 Task: Search for an email from 'sandeep.softage1@outlook.com' with the subject 'Incident sent a message' and categorize it as 'Red category'.
Action: Mouse moved to (348, 6)
Screenshot: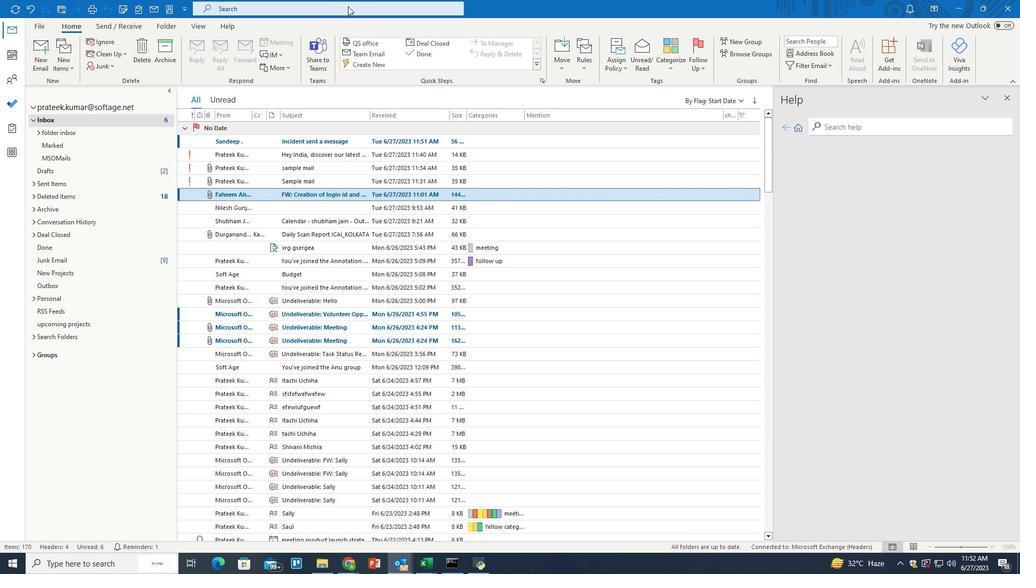 
Action: Mouse pressed left at (348, 6)
Screenshot: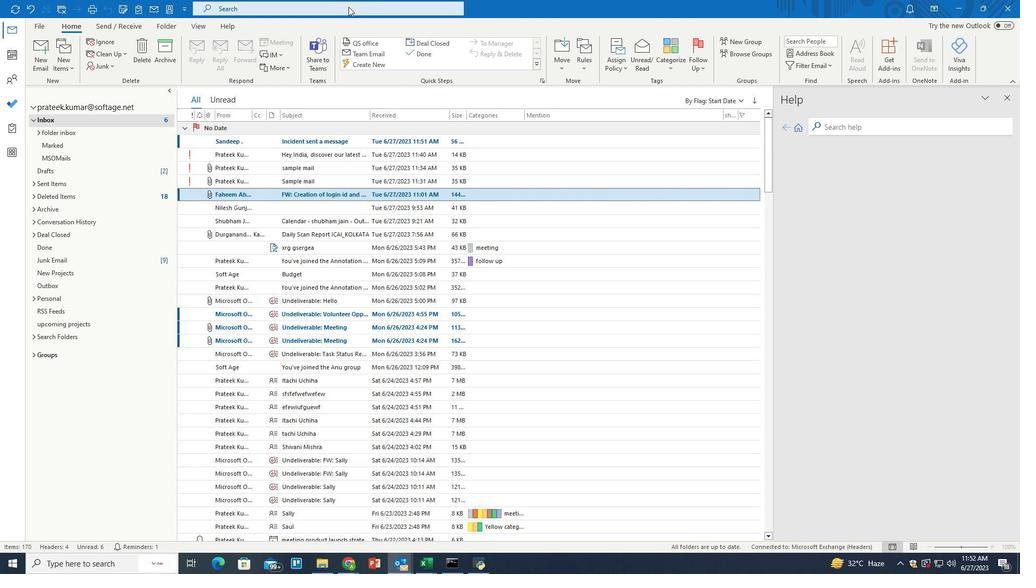 
Action: Mouse moved to (503, 6)
Screenshot: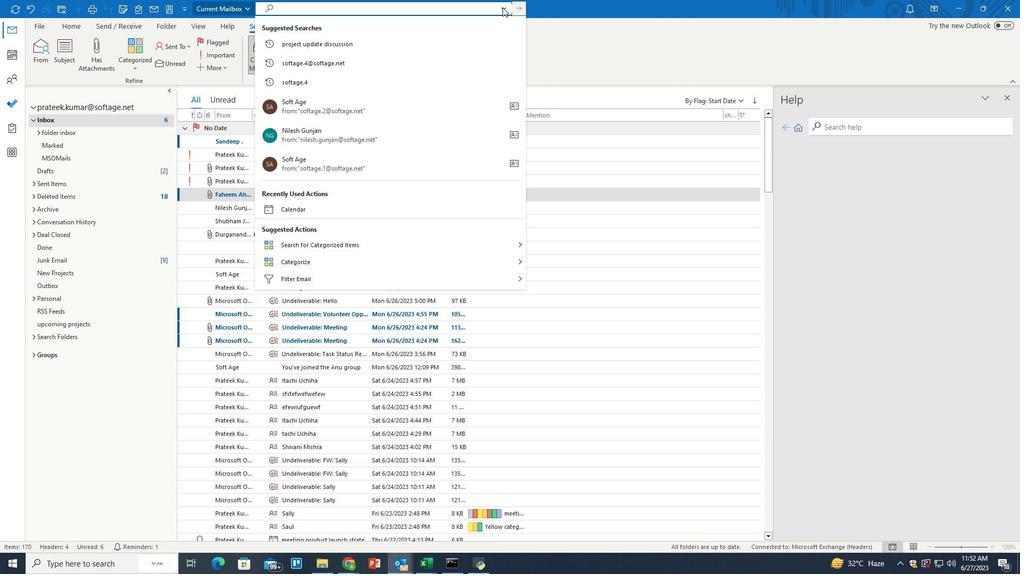 
Action: Mouse pressed left at (503, 6)
Screenshot: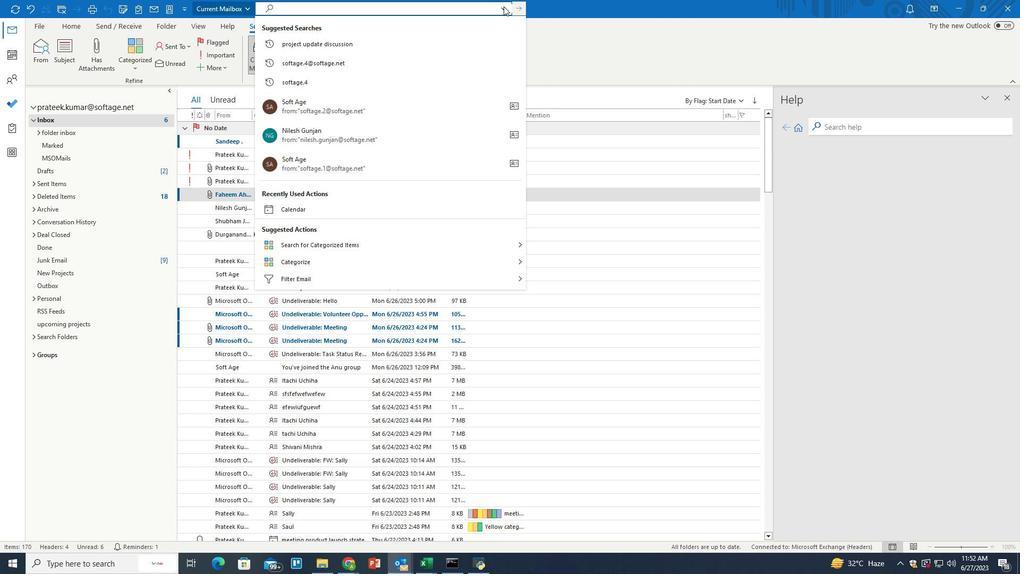 
Action: Mouse moved to (495, 26)
Screenshot: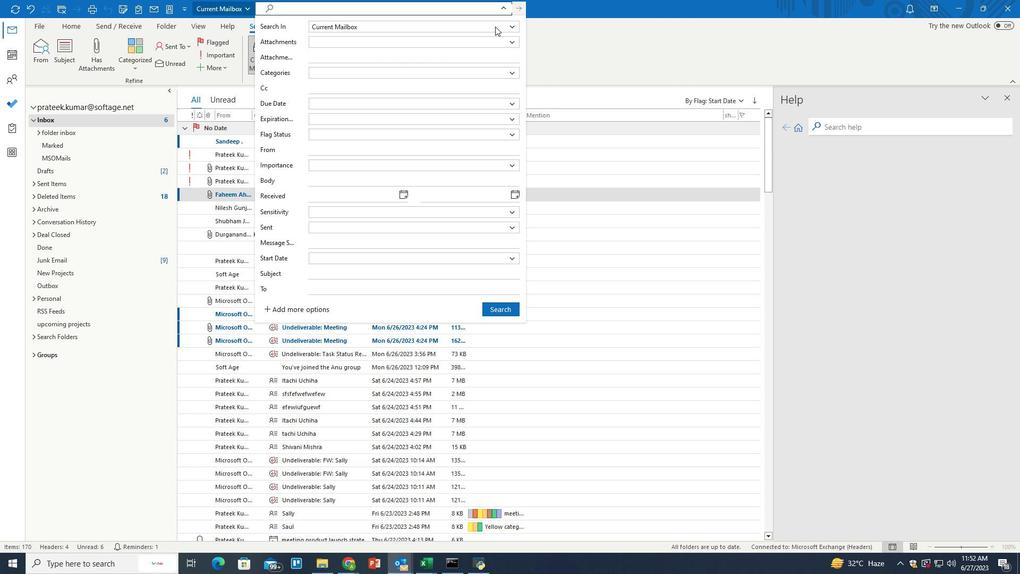 
Action: Mouse pressed left at (495, 26)
Screenshot: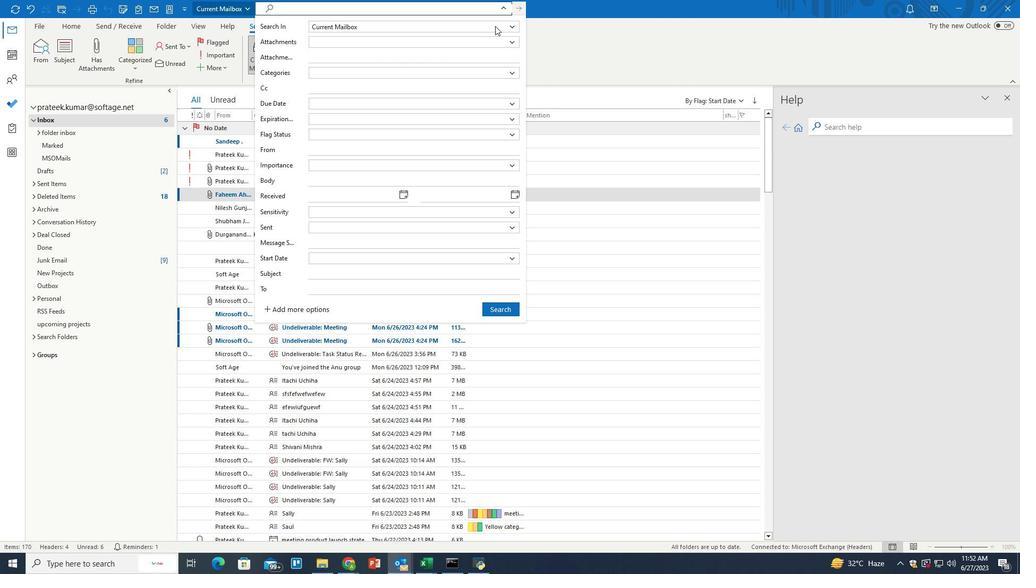 
Action: Mouse moved to (390, 54)
Screenshot: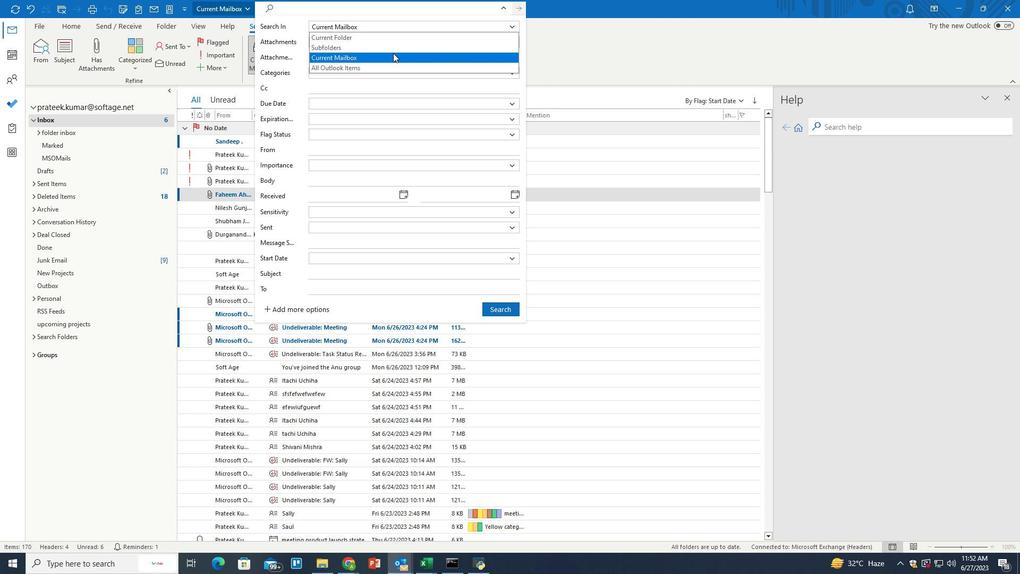 
Action: Mouse pressed left at (390, 54)
Screenshot: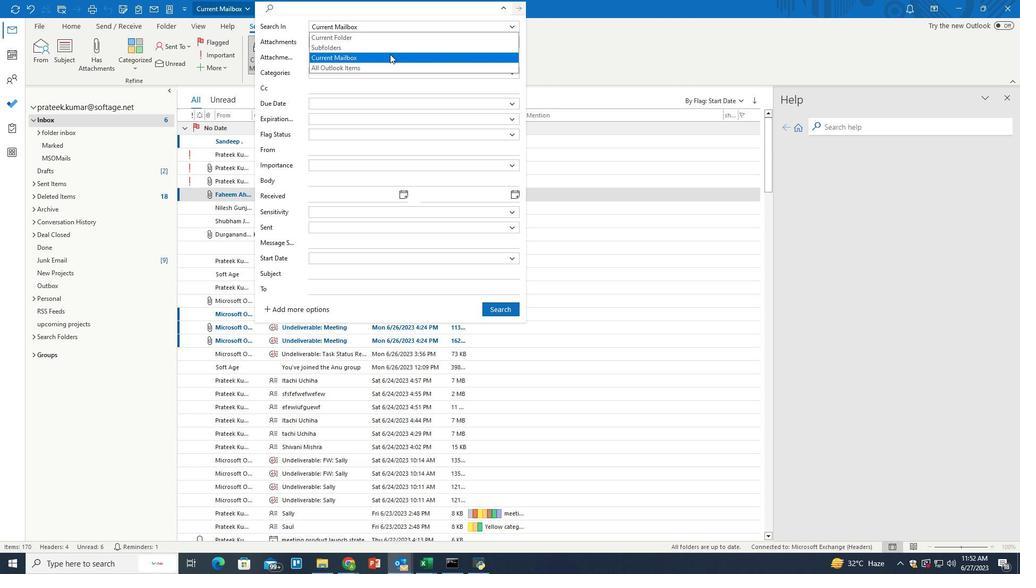 
Action: Mouse moved to (323, 148)
Screenshot: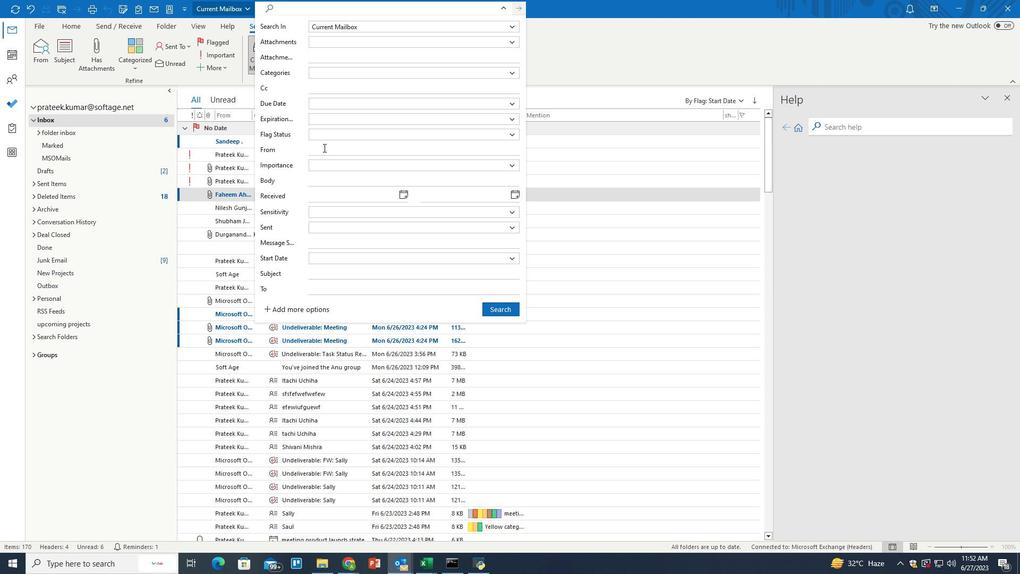 
Action: Mouse pressed left at (323, 148)
Screenshot: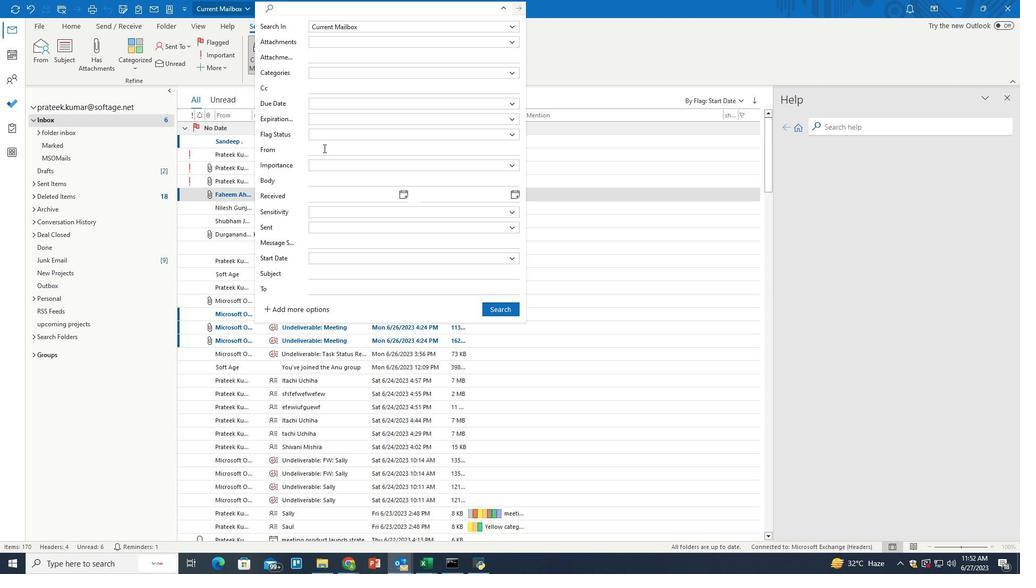 
Action: Key pressed sandeep.softage1<Key.shift>@outlook.com
Screenshot: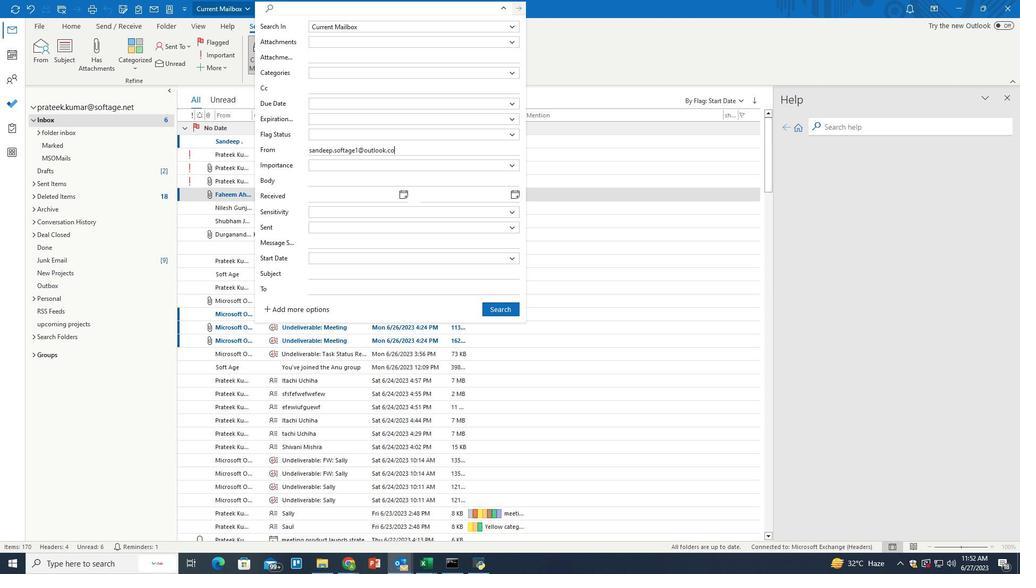 
Action: Mouse moved to (325, 273)
Screenshot: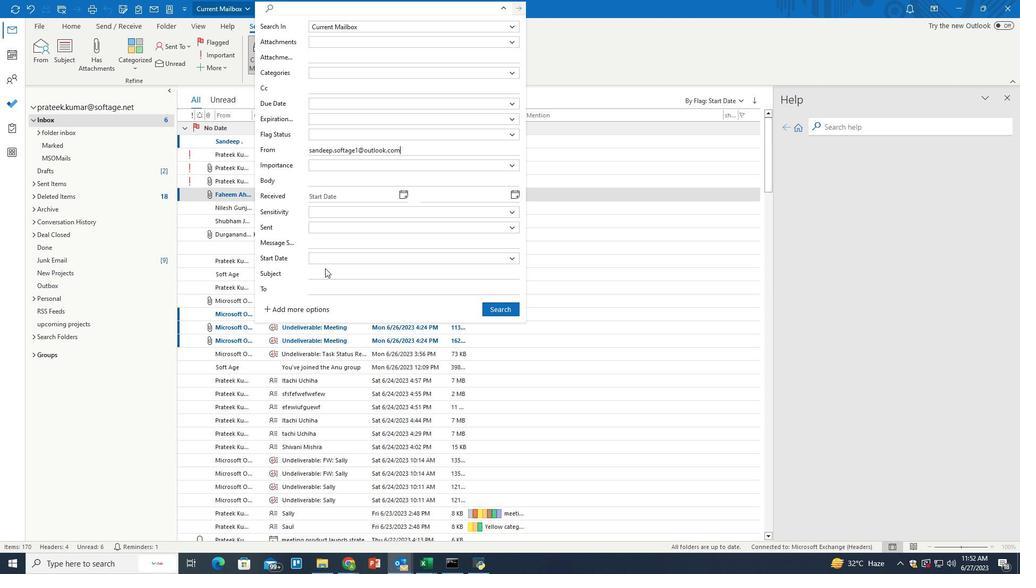
Action: Mouse pressed left at (325, 273)
Screenshot: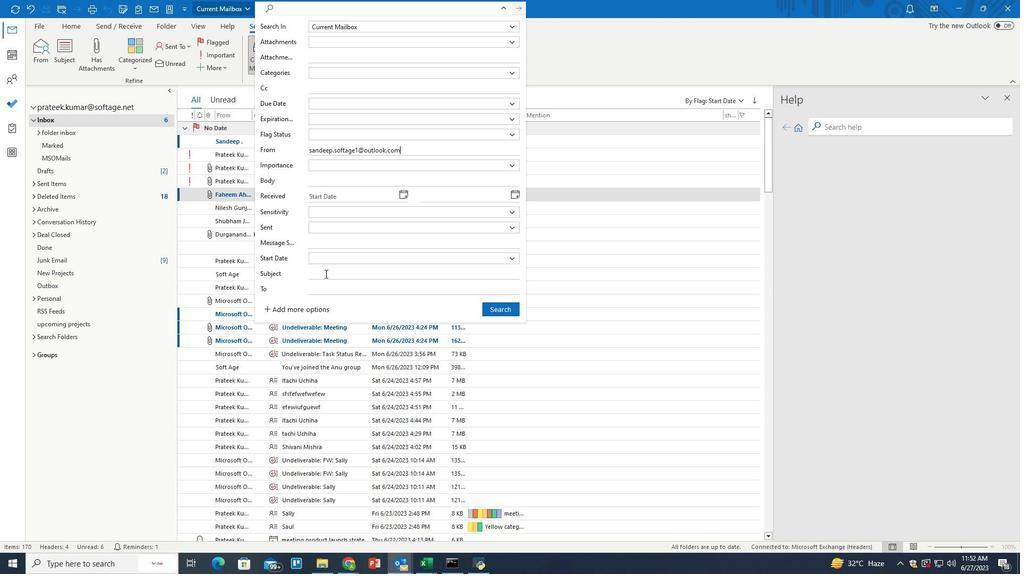 
Action: Key pressed <Key.shift>Ind<Key.backspace>cident<Key.space>sent<Key.space>a<Key.space>message
Screenshot: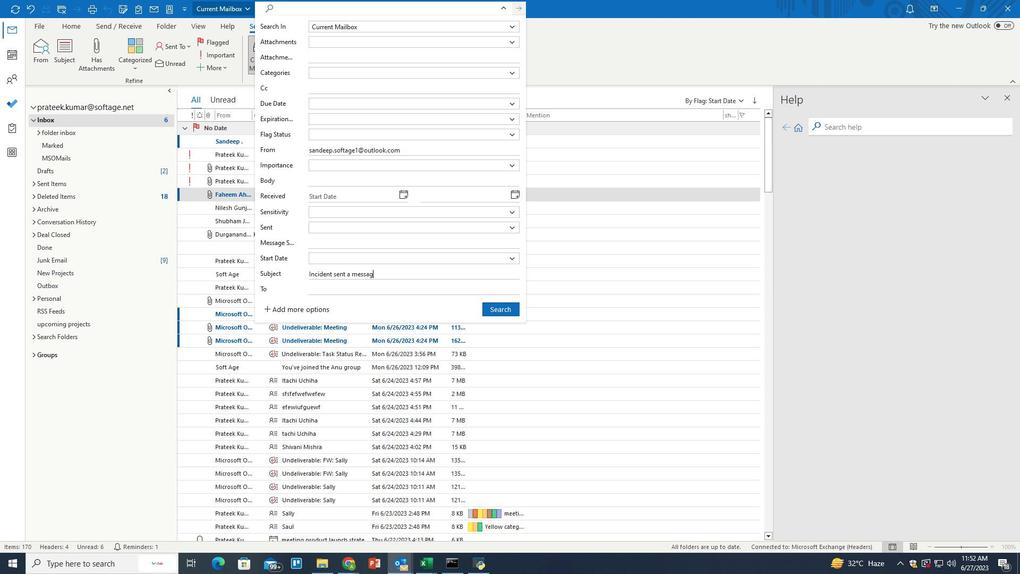 
Action: Mouse moved to (493, 308)
Screenshot: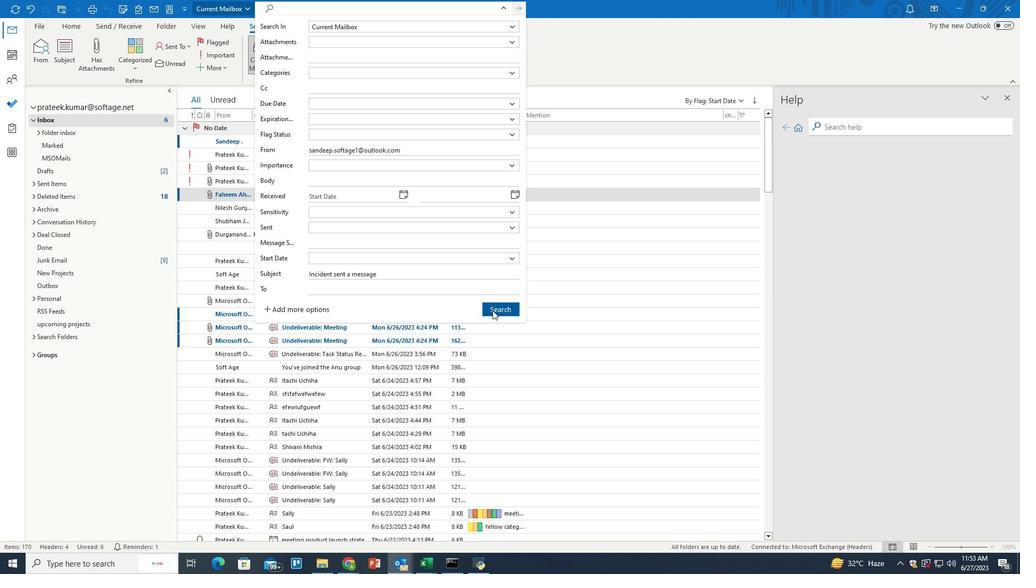 
Action: Mouse pressed left at (493, 308)
Screenshot: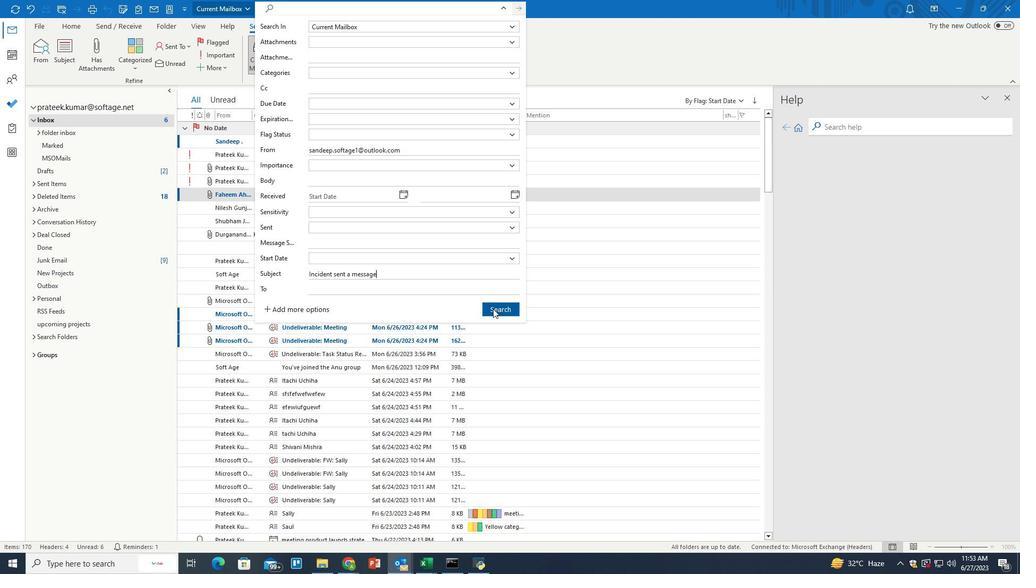 
Action: Mouse moved to (478, 137)
Screenshot: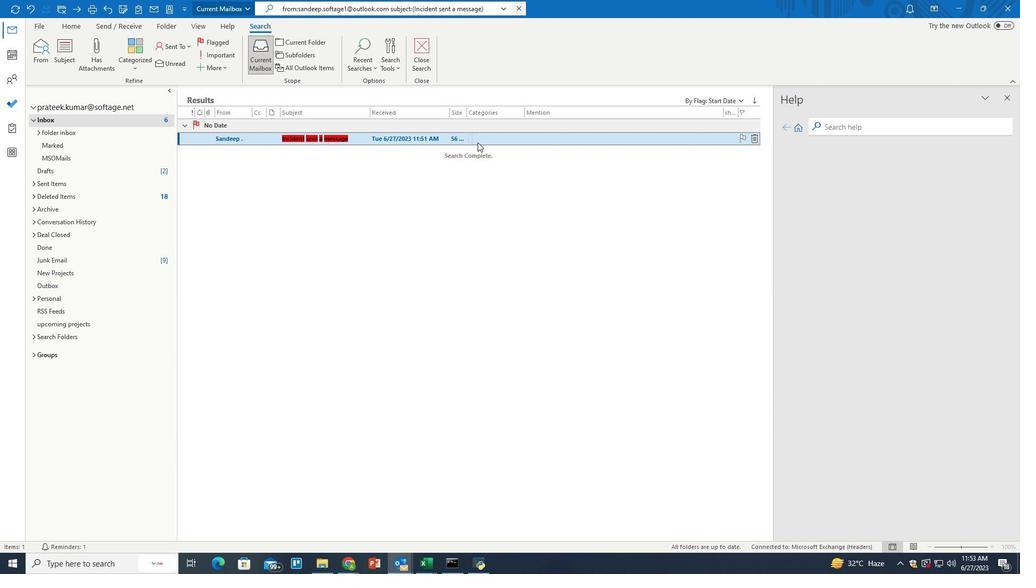 
Action: Mouse pressed left at (478, 137)
Screenshot: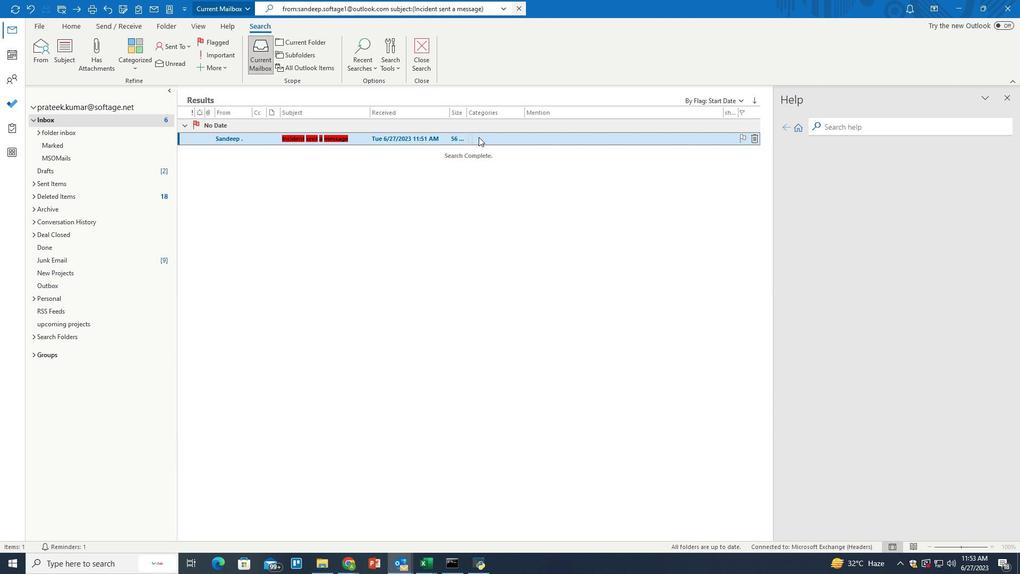 
Action: Mouse moved to (79, 26)
Screenshot: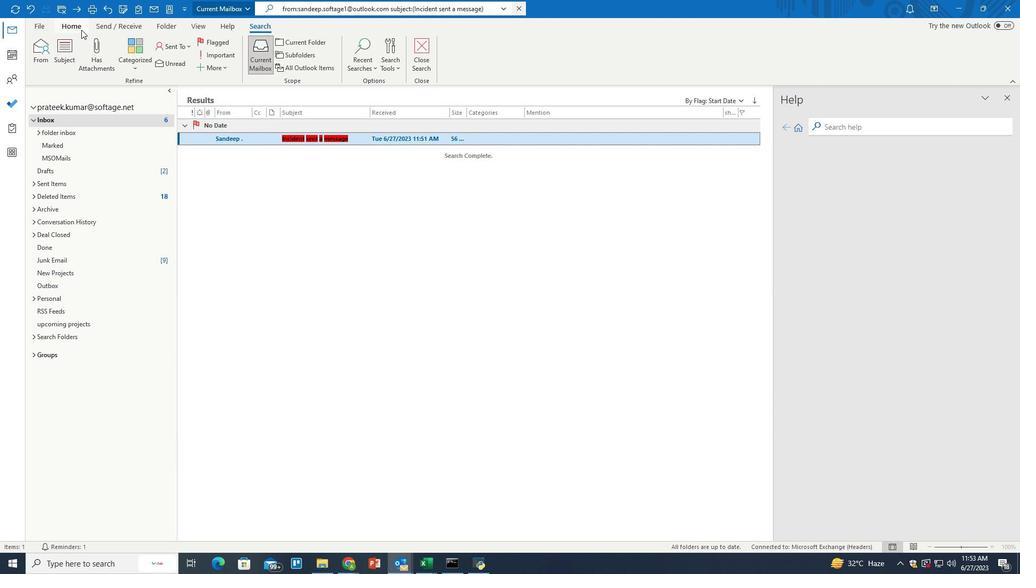 
Action: Mouse pressed left at (79, 26)
Screenshot: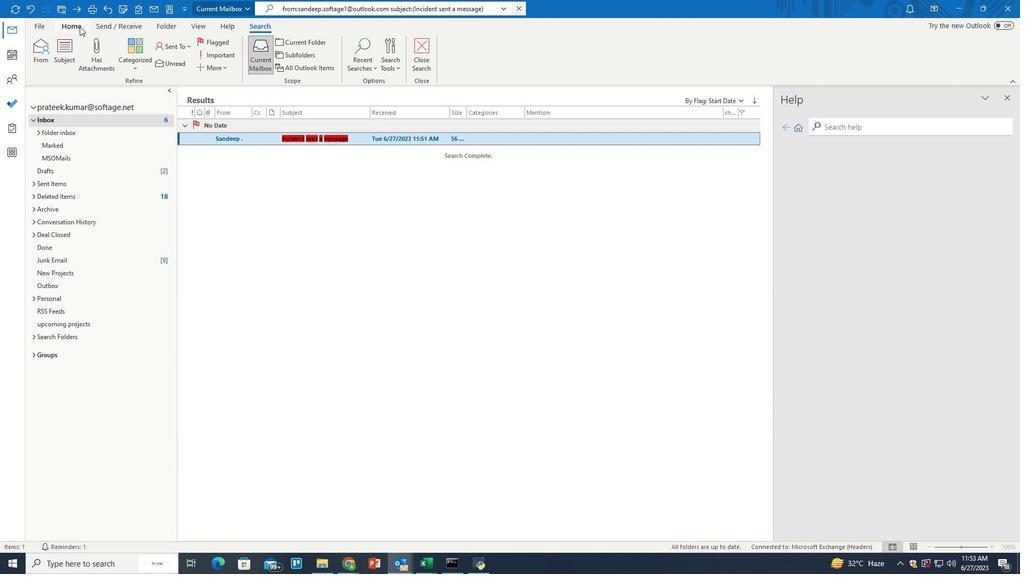 
Action: Mouse moved to (667, 66)
Screenshot: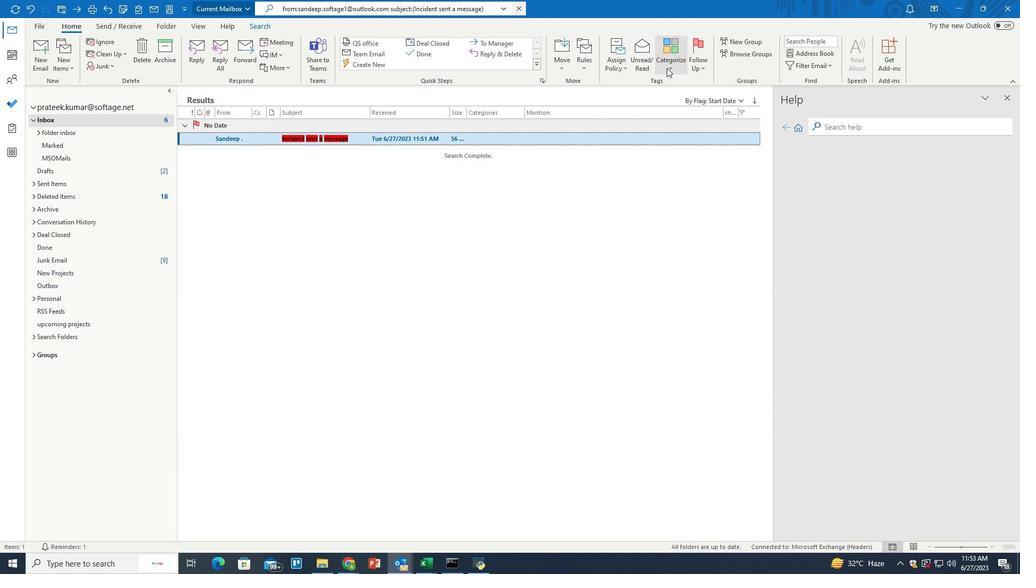 
Action: Mouse pressed left at (667, 66)
Screenshot: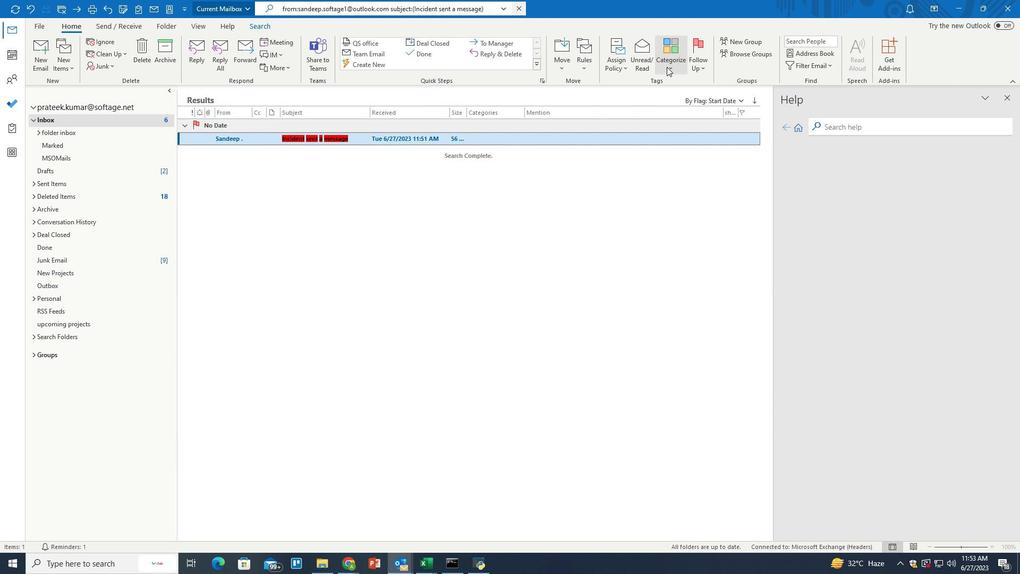 
Action: Mouse moved to (682, 139)
Screenshot: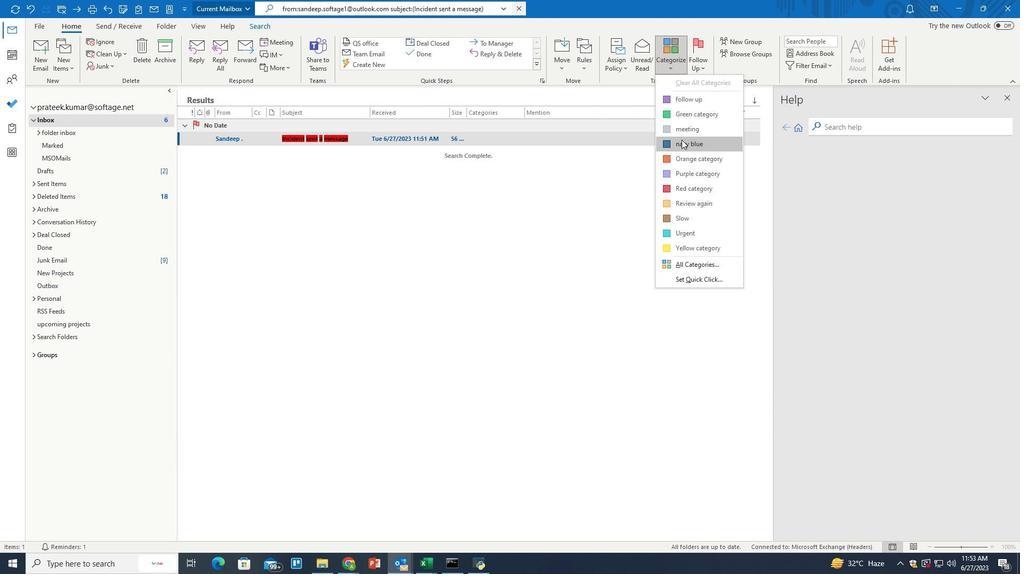
Action: Mouse pressed left at (682, 139)
Screenshot: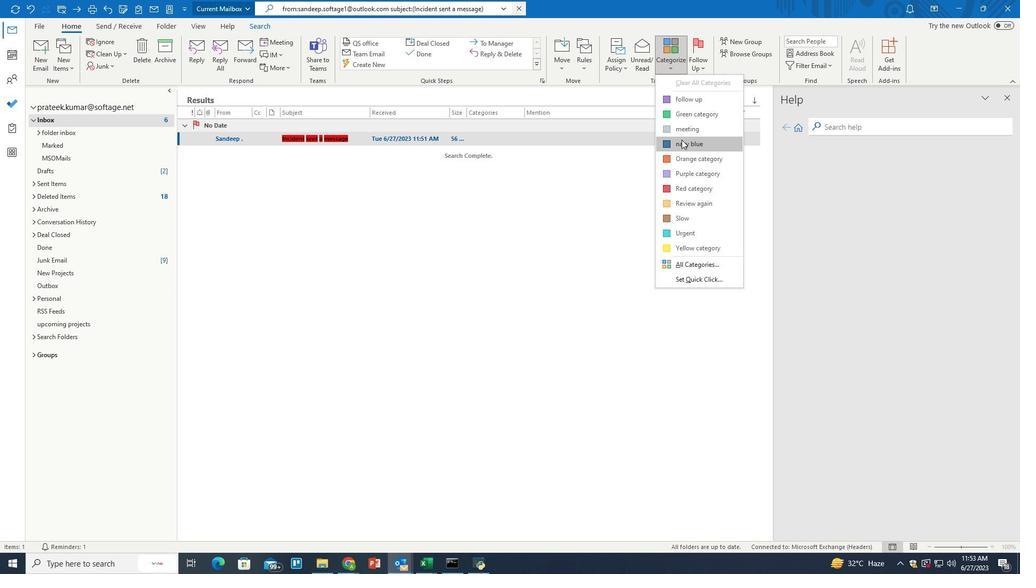 
Action: Mouse moved to (623, 182)
Screenshot: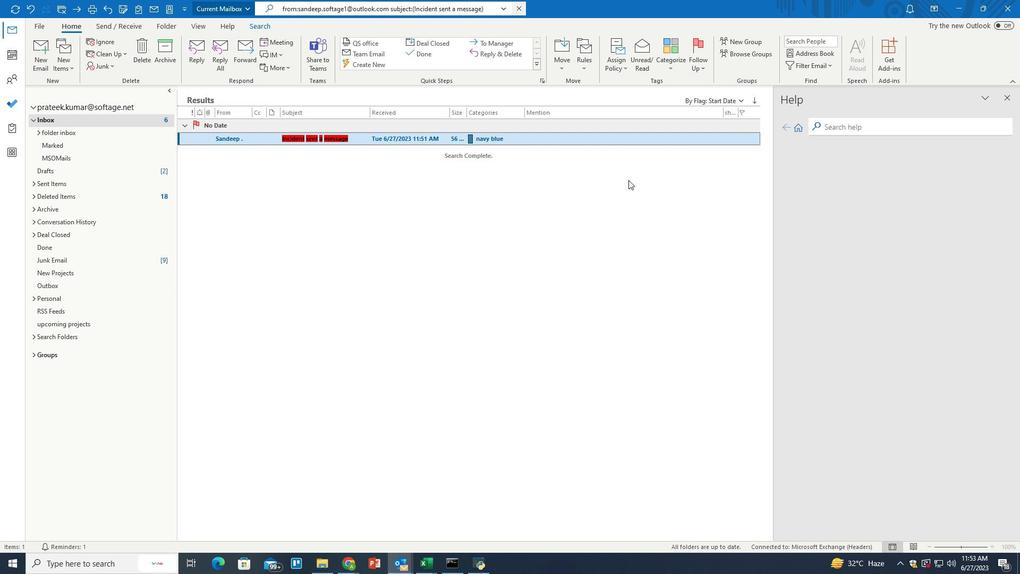 
